 Task: Search "Pending" ticket status & apply.
Action: Mouse moved to (665, 193)
Screenshot: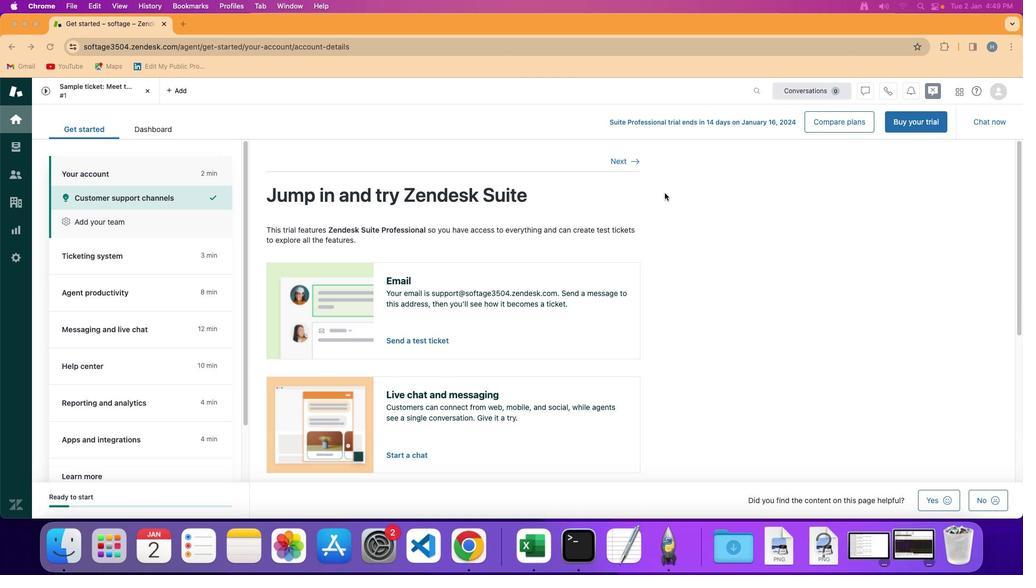 
Action: Mouse pressed left at (665, 193)
Screenshot: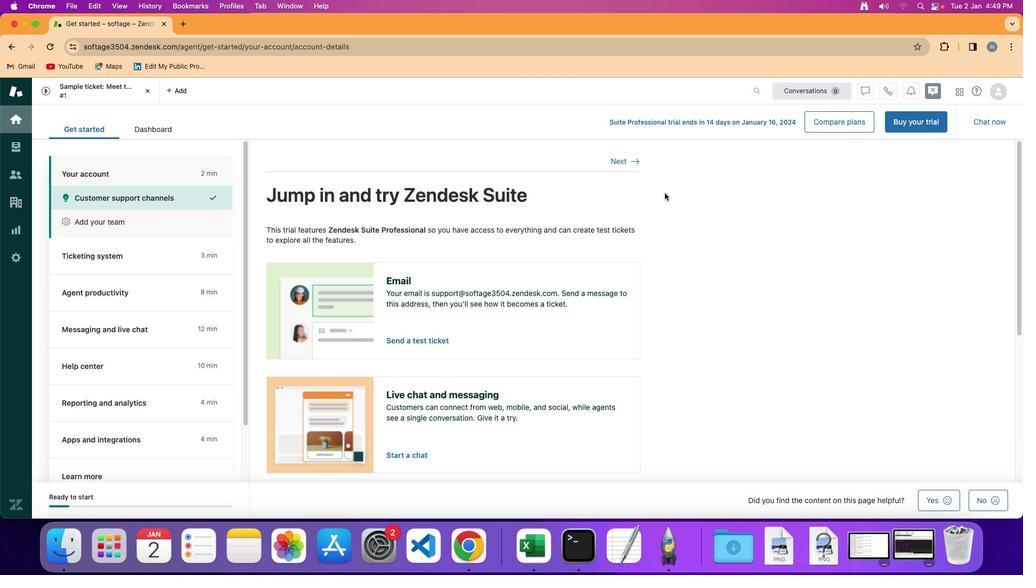 
Action: Mouse moved to (25, 143)
Screenshot: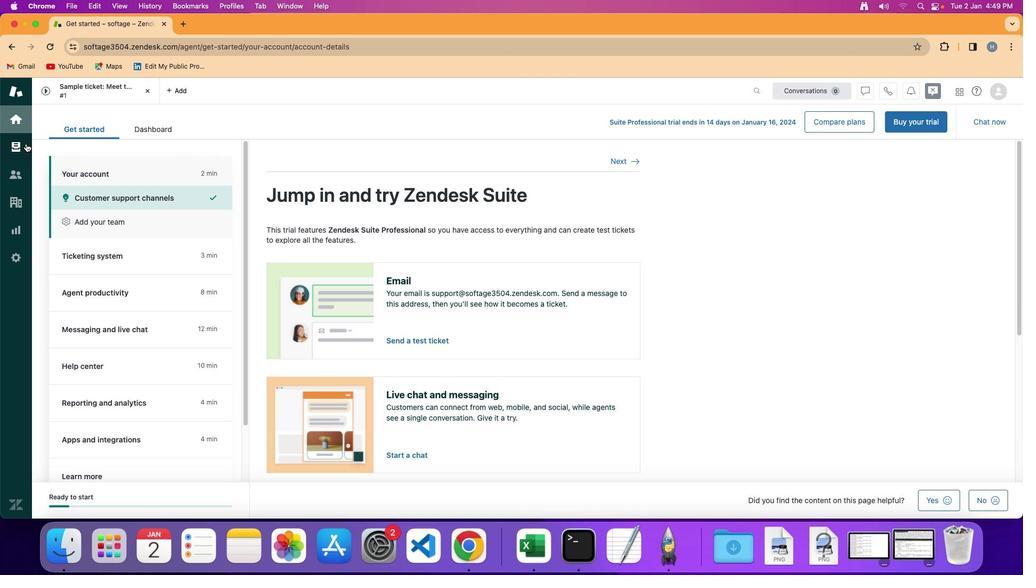 
Action: Mouse pressed left at (25, 143)
Screenshot: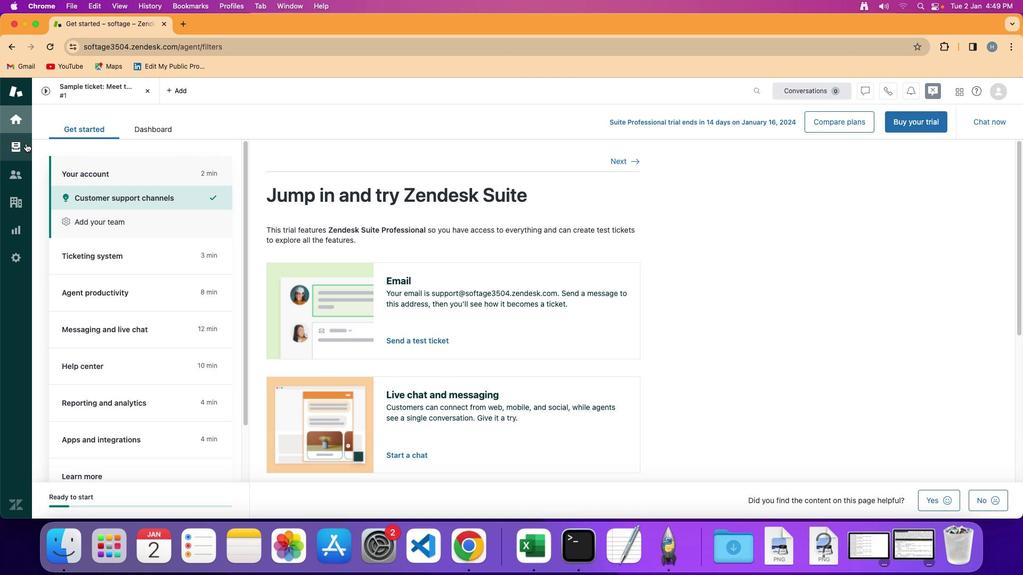 
Action: Mouse moved to (92, 201)
Screenshot: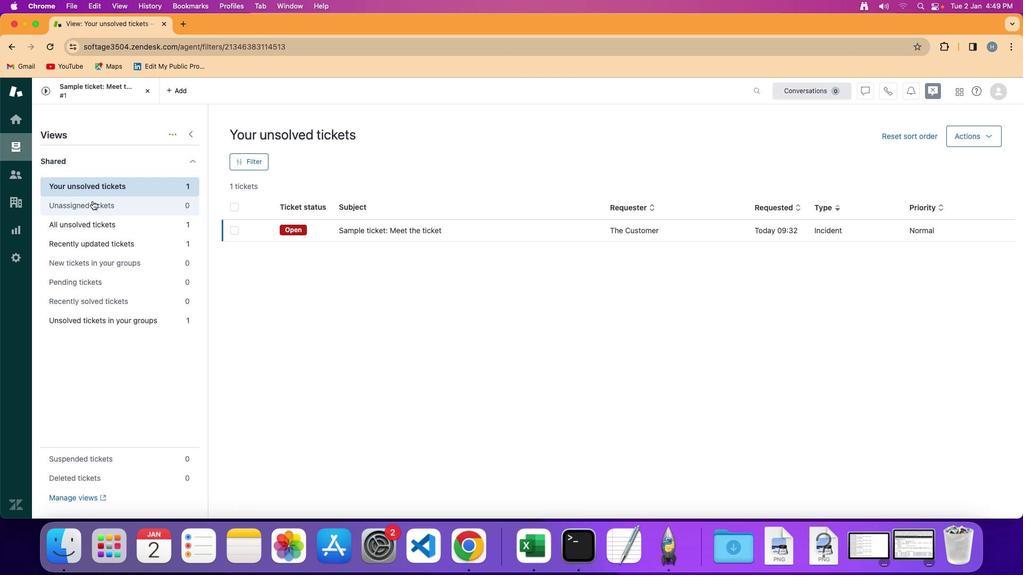 
Action: Mouse pressed left at (92, 201)
Screenshot: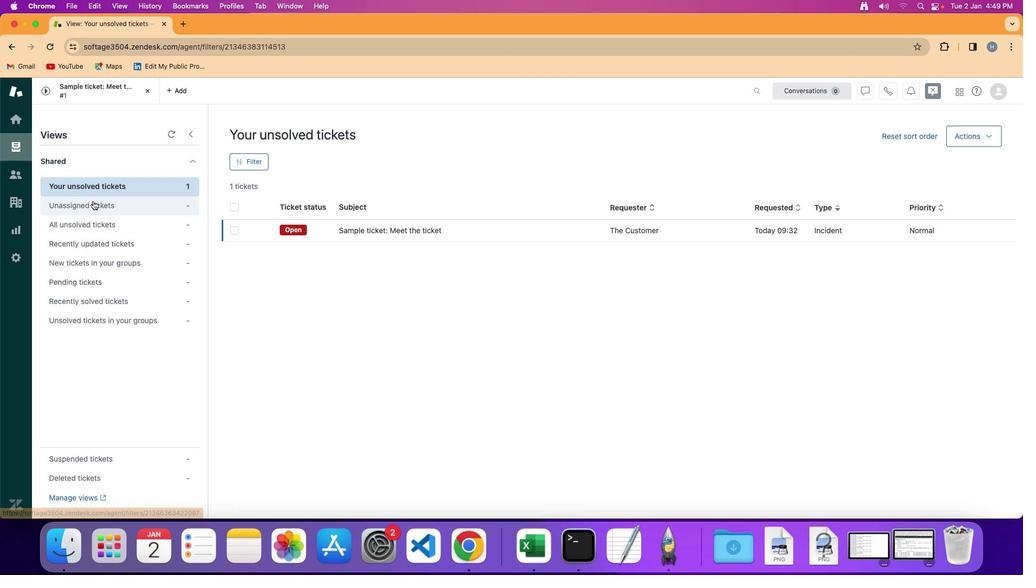 
Action: Mouse moved to (242, 164)
Screenshot: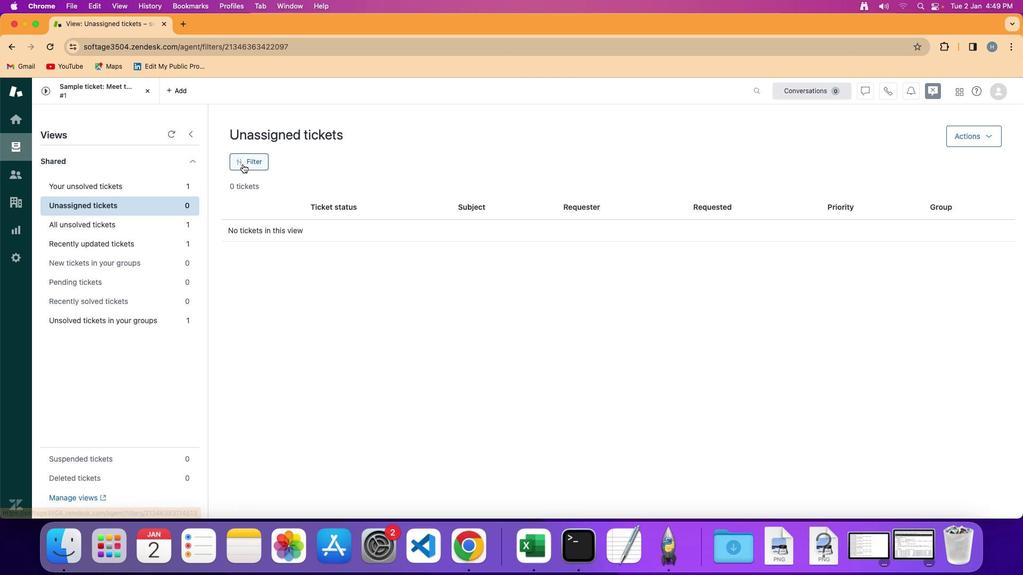 
Action: Mouse pressed left at (242, 164)
Screenshot: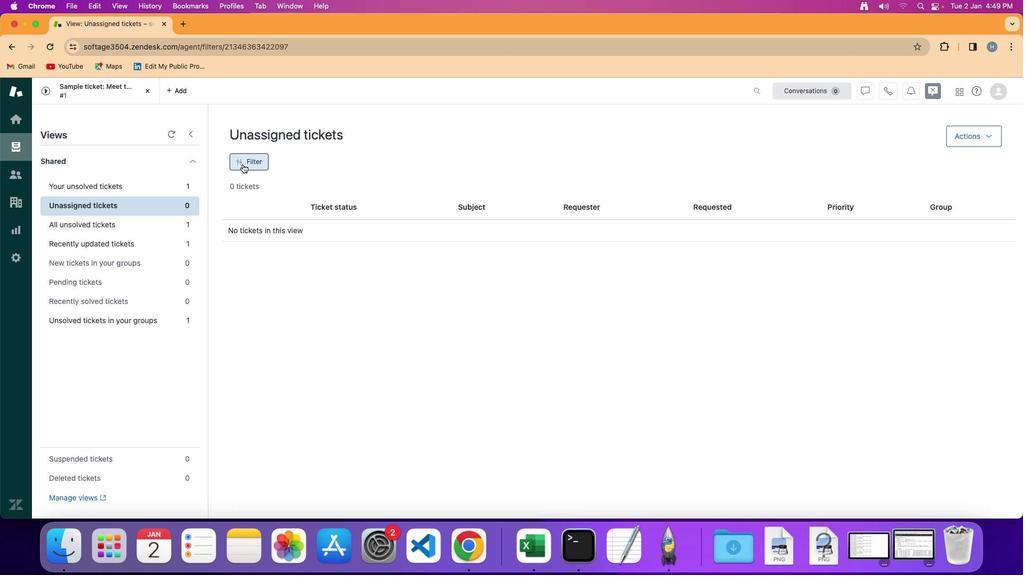 
Action: Mouse moved to (907, 187)
Screenshot: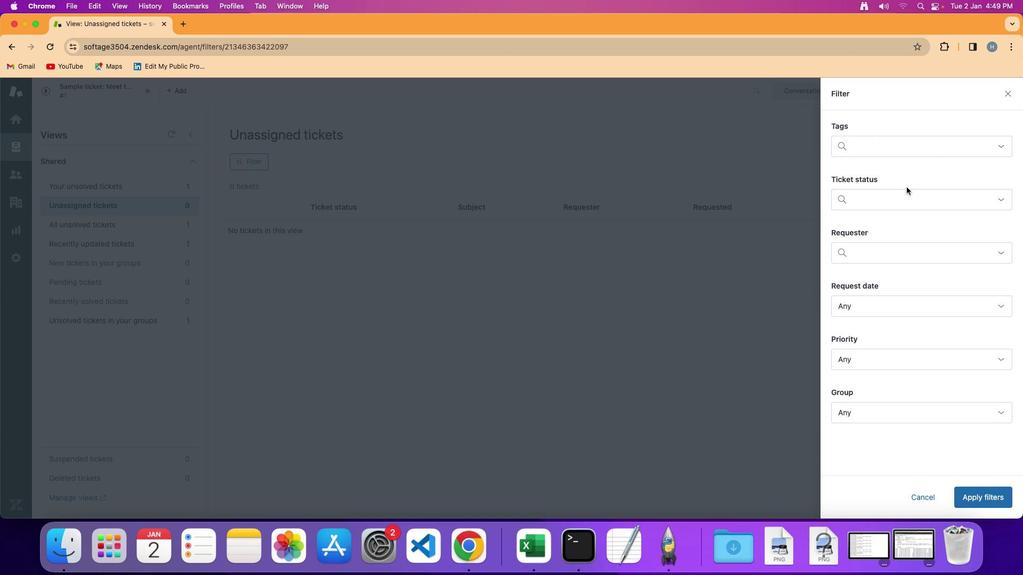
Action: Mouse pressed left at (907, 187)
Screenshot: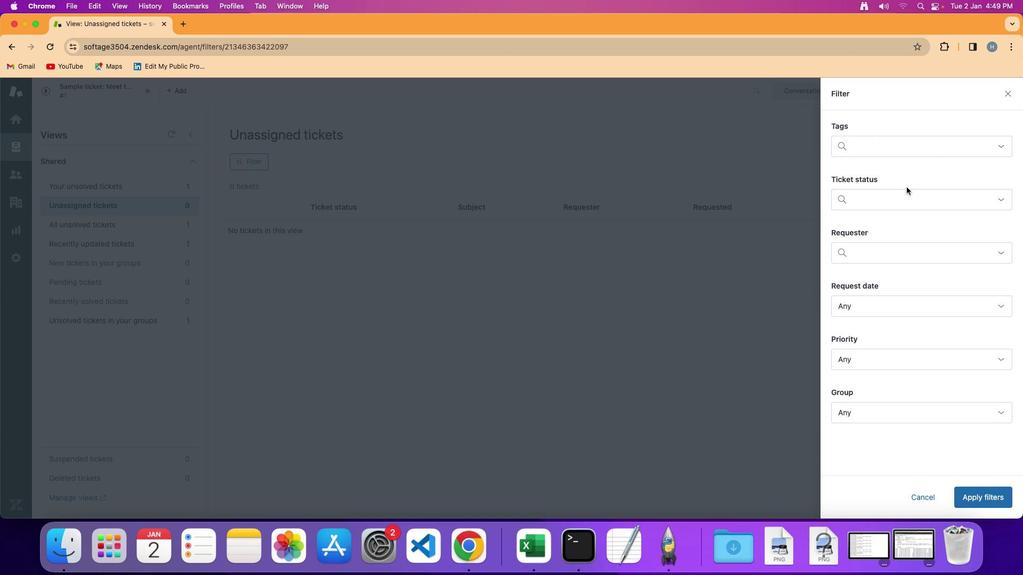 
Action: Mouse moved to (905, 198)
Screenshot: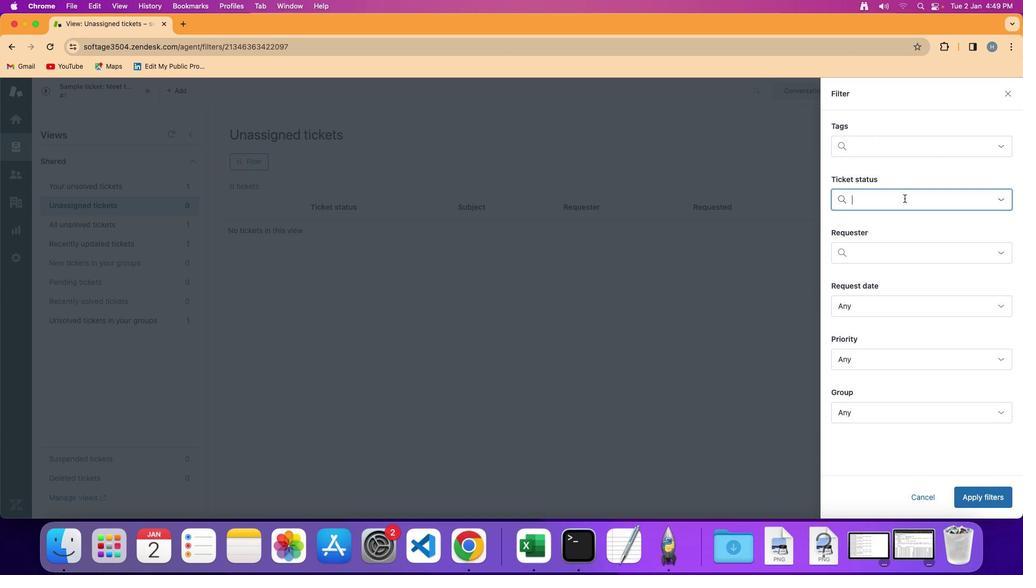 
Action: Mouse pressed left at (905, 198)
Screenshot: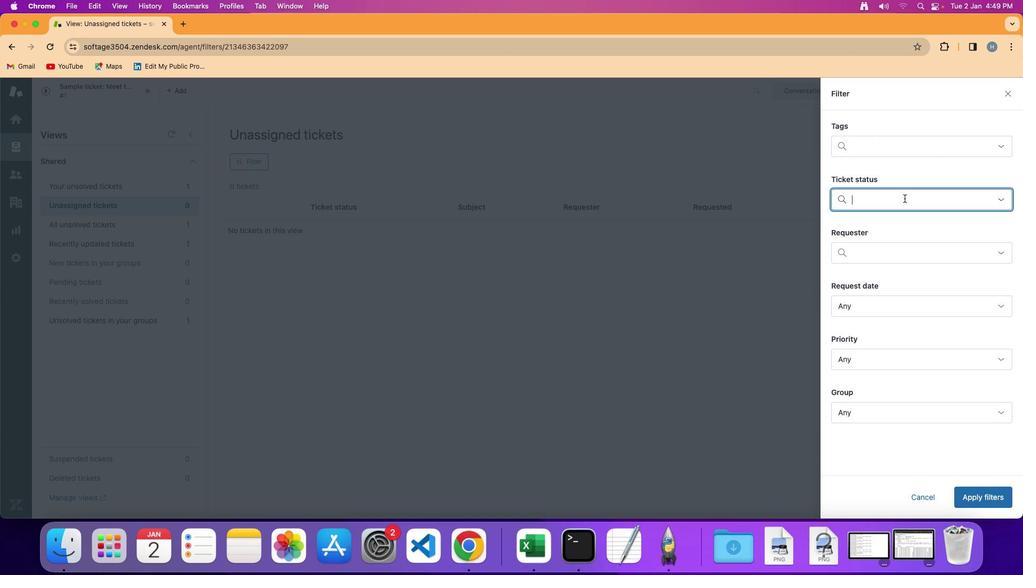 
Action: Mouse moved to (890, 260)
Screenshot: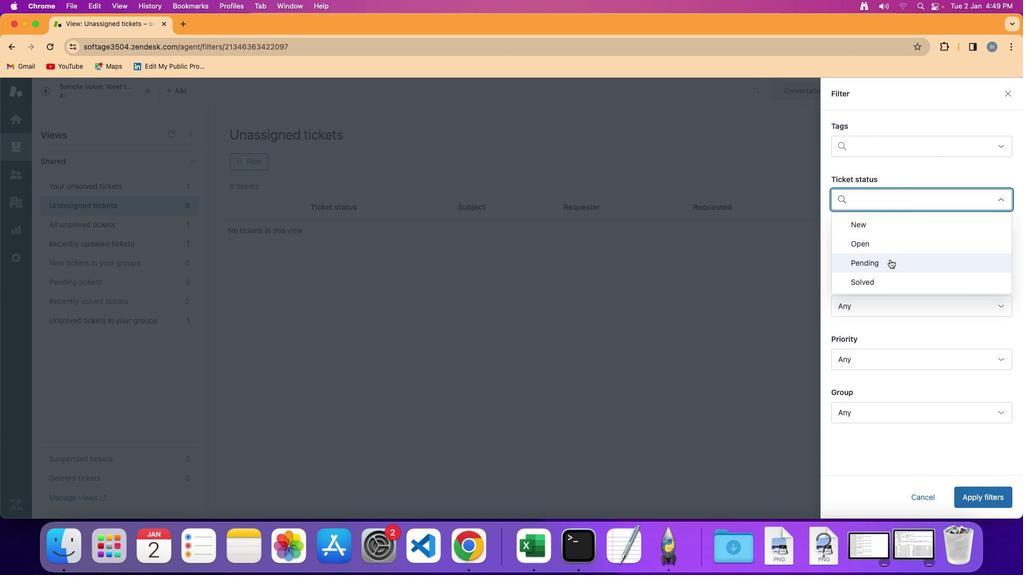 
Action: Mouse pressed left at (890, 260)
Screenshot: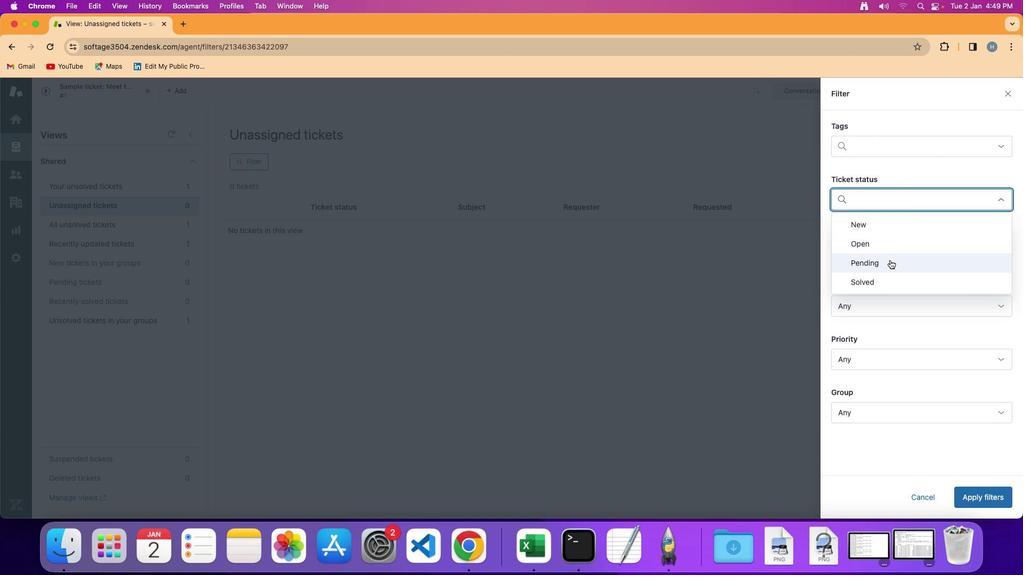 
Action: Mouse moved to (984, 494)
Screenshot: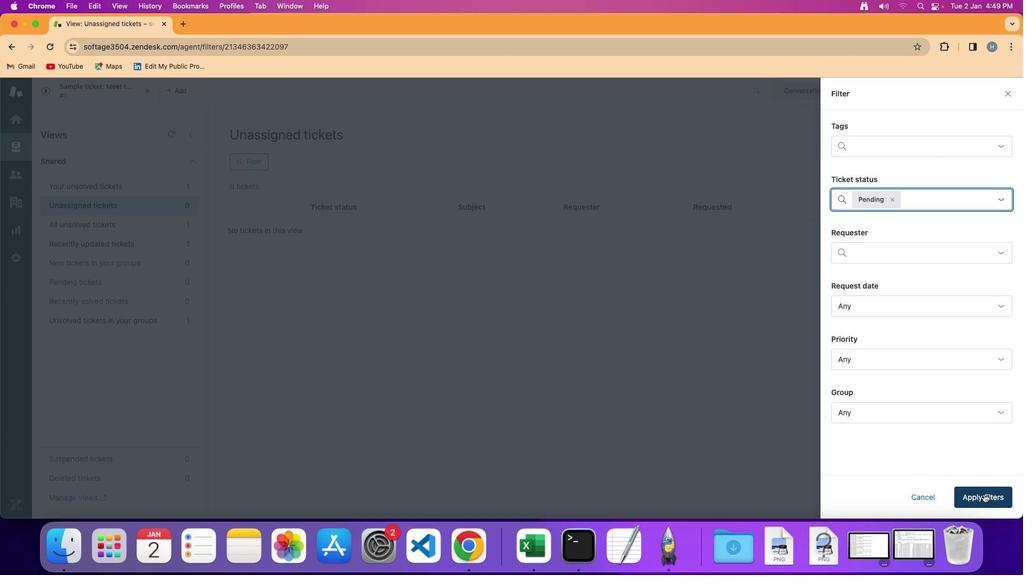 
Action: Mouse pressed left at (984, 494)
Screenshot: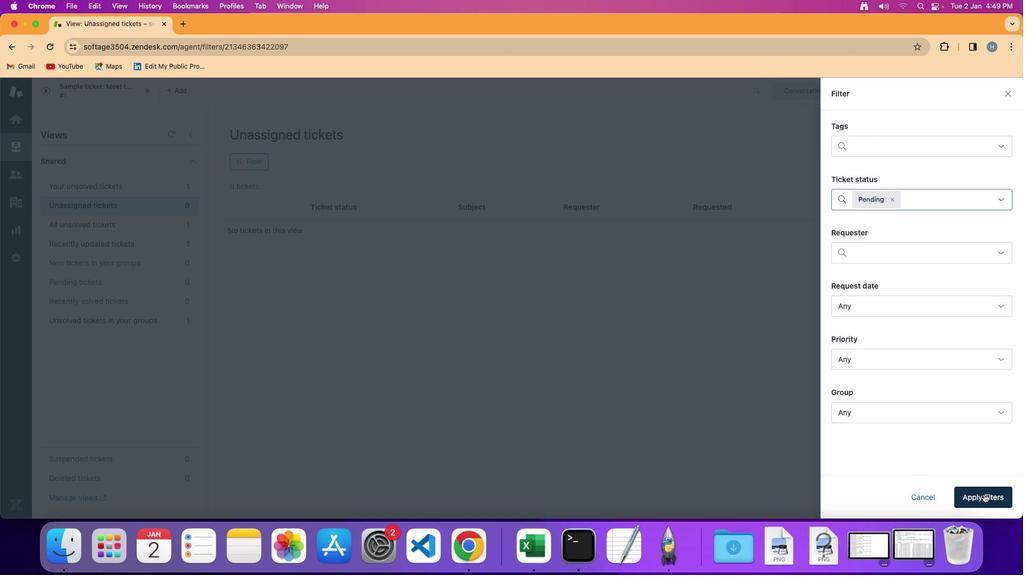 
Action: Mouse moved to (762, 311)
Screenshot: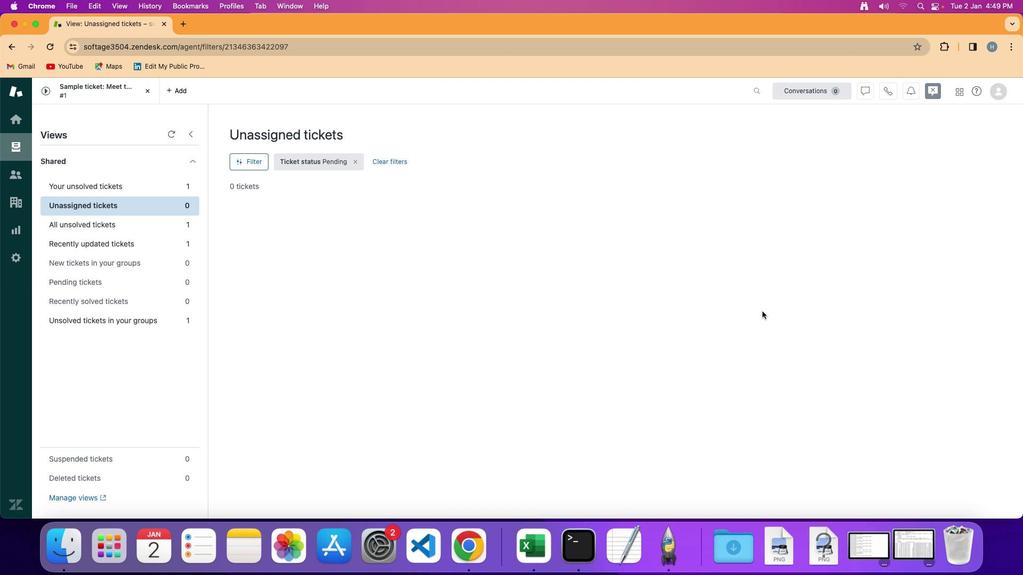 
